 Task: Add a signature Jessica Sanchez containing With heartfelt thanks and warm wishes, Jessica Sanchez to email address softage.2@softage.net and add a folder Community service
Action: Mouse moved to (480, 477)
Screenshot: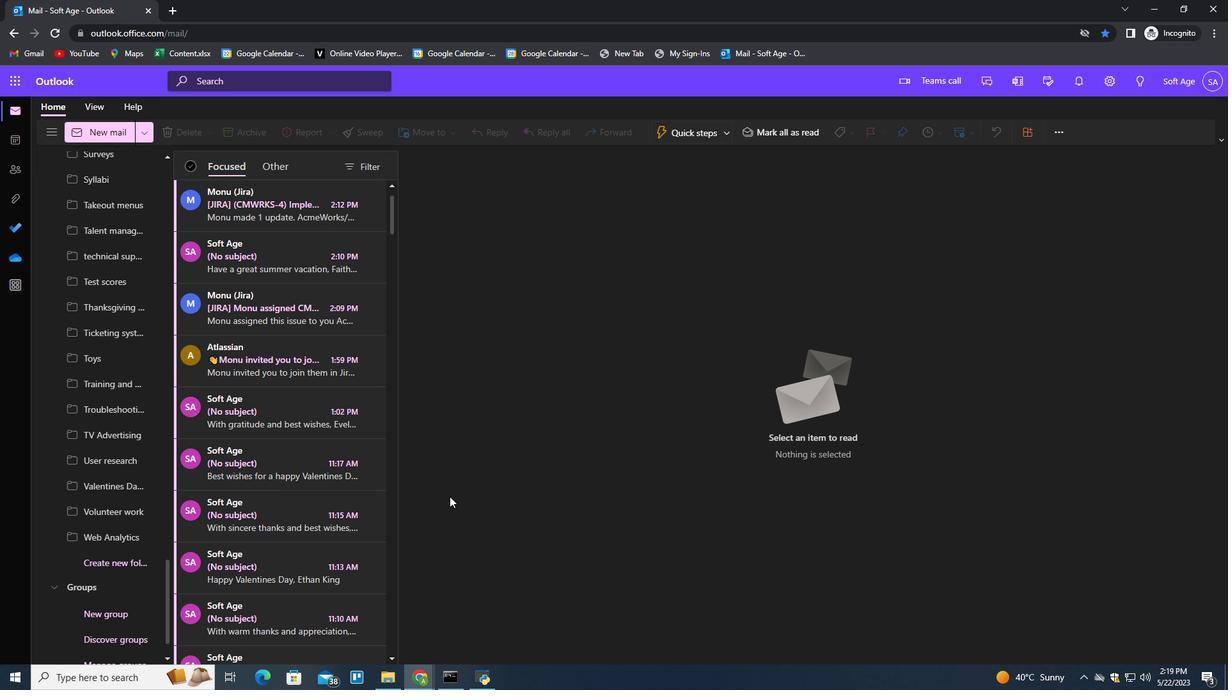 
Action: Key pressed n
Screenshot: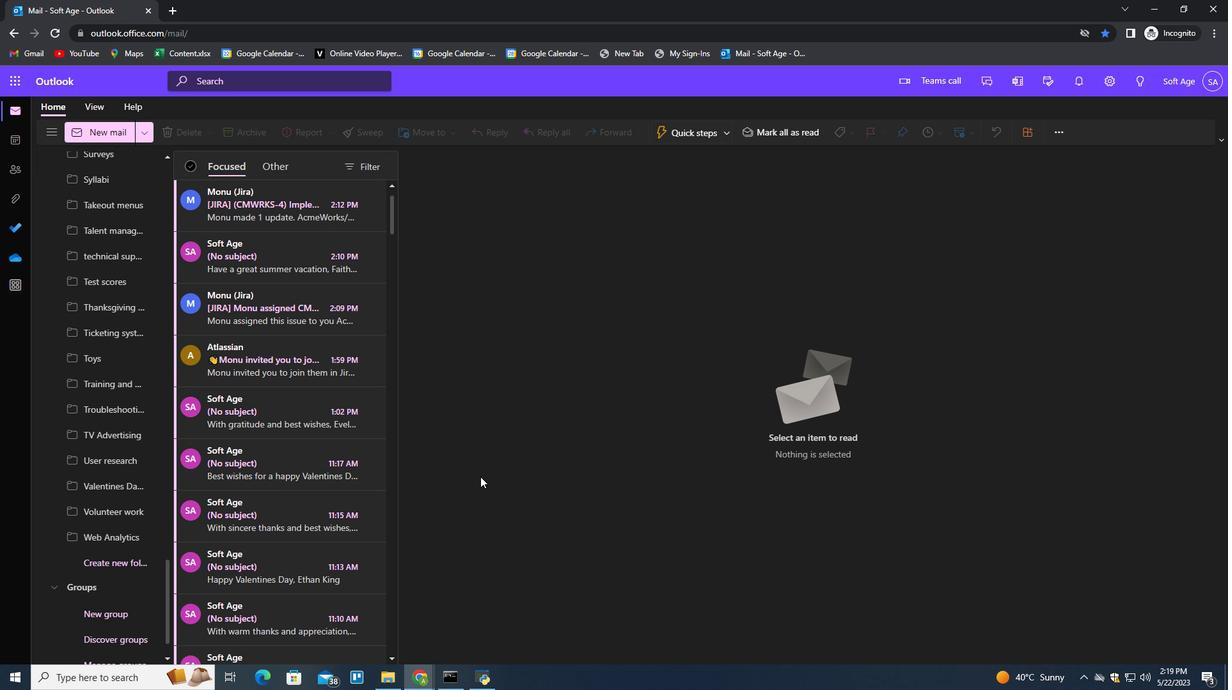 
Action: Mouse moved to (861, 131)
Screenshot: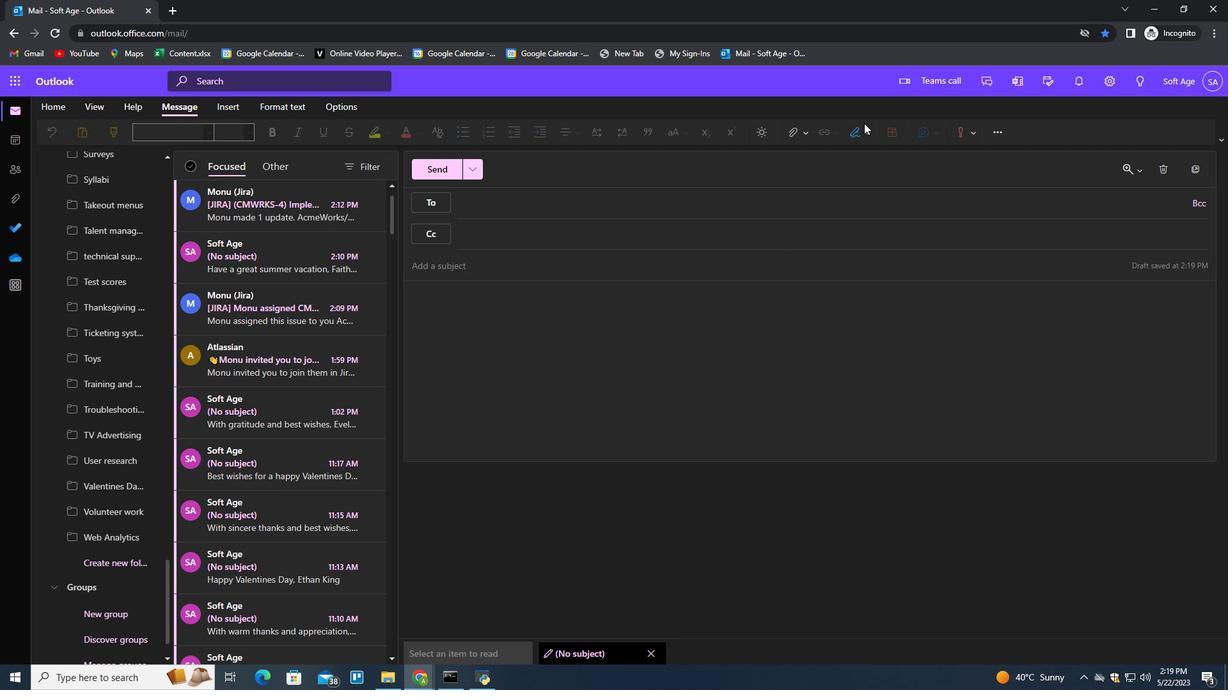 
Action: Mouse pressed left at (861, 131)
Screenshot: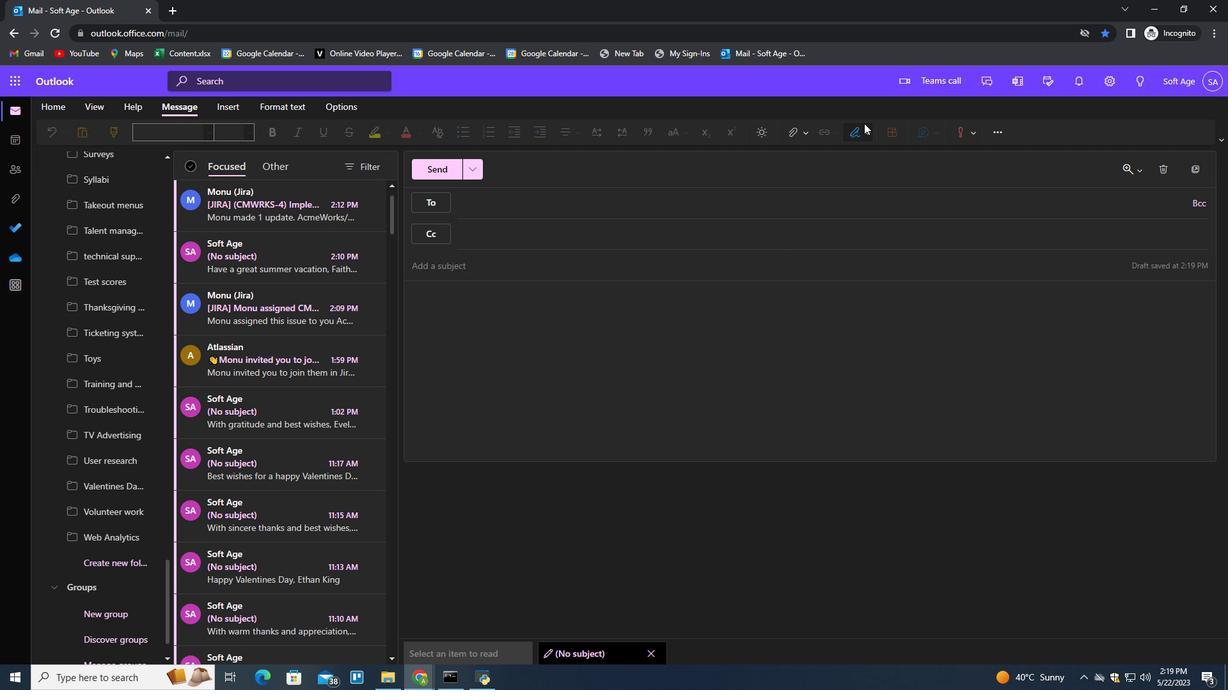 
Action: Mouse moved to (847, 179)
Screenshot: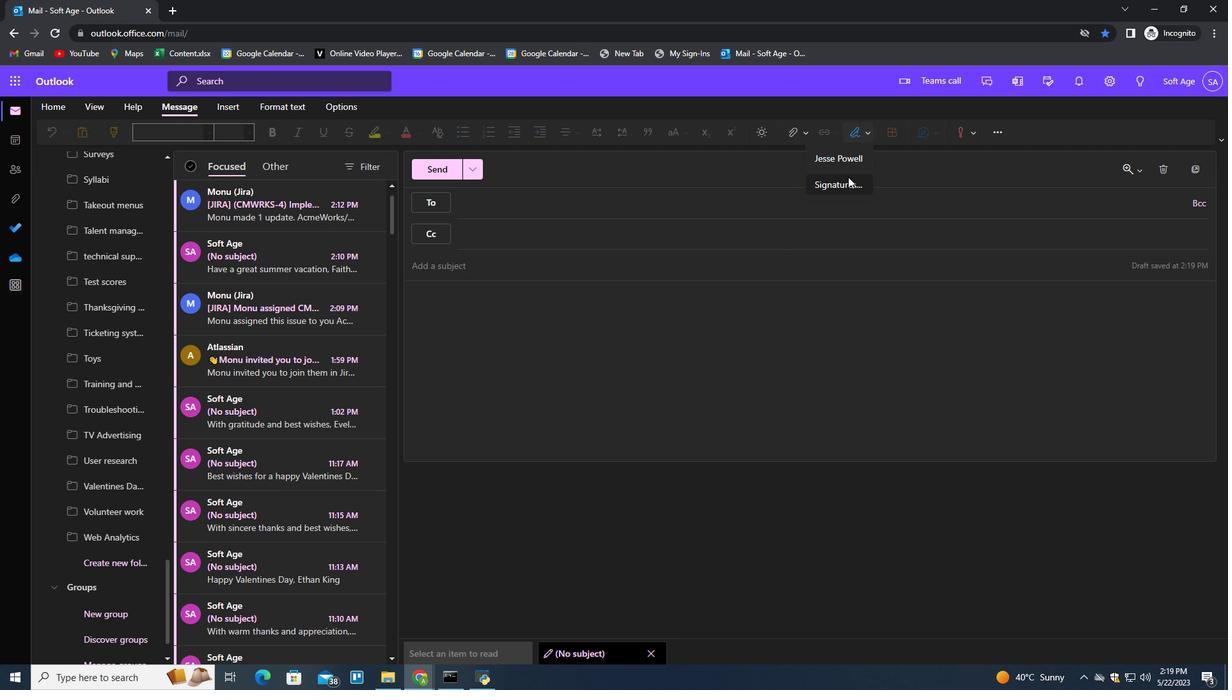
Action: Mouse pressed left at (847, 179)
Screenshot: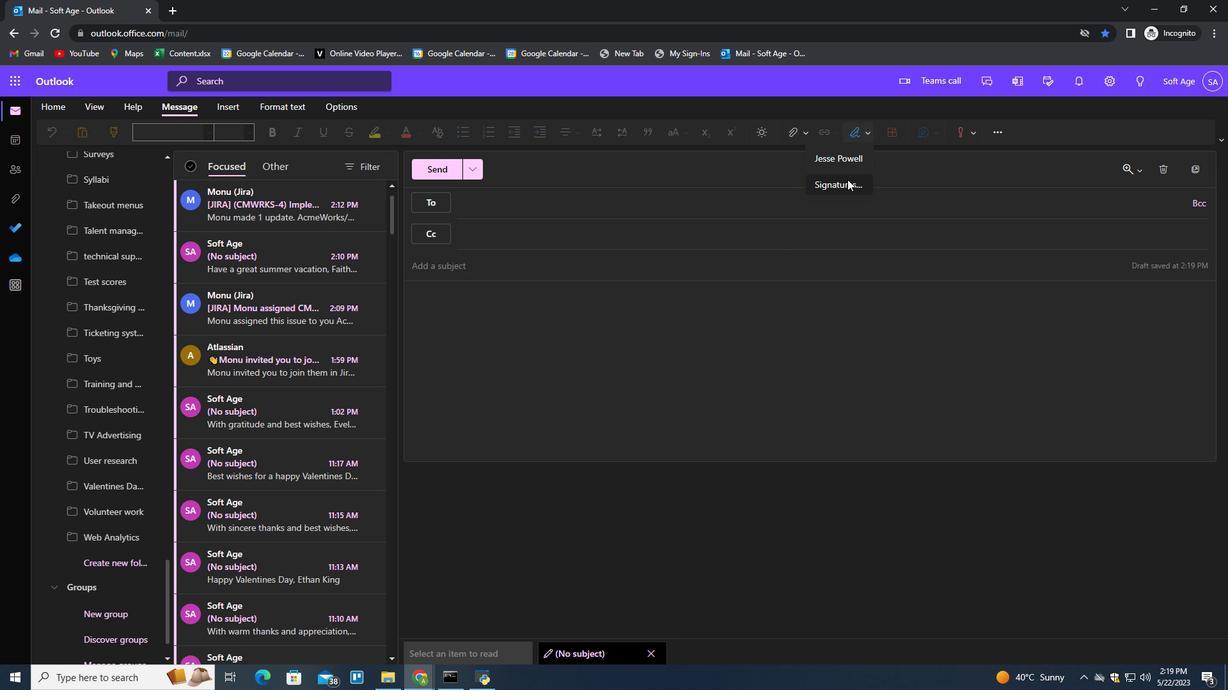 
Action: Mouse moved to (875, 233)
Screenshot: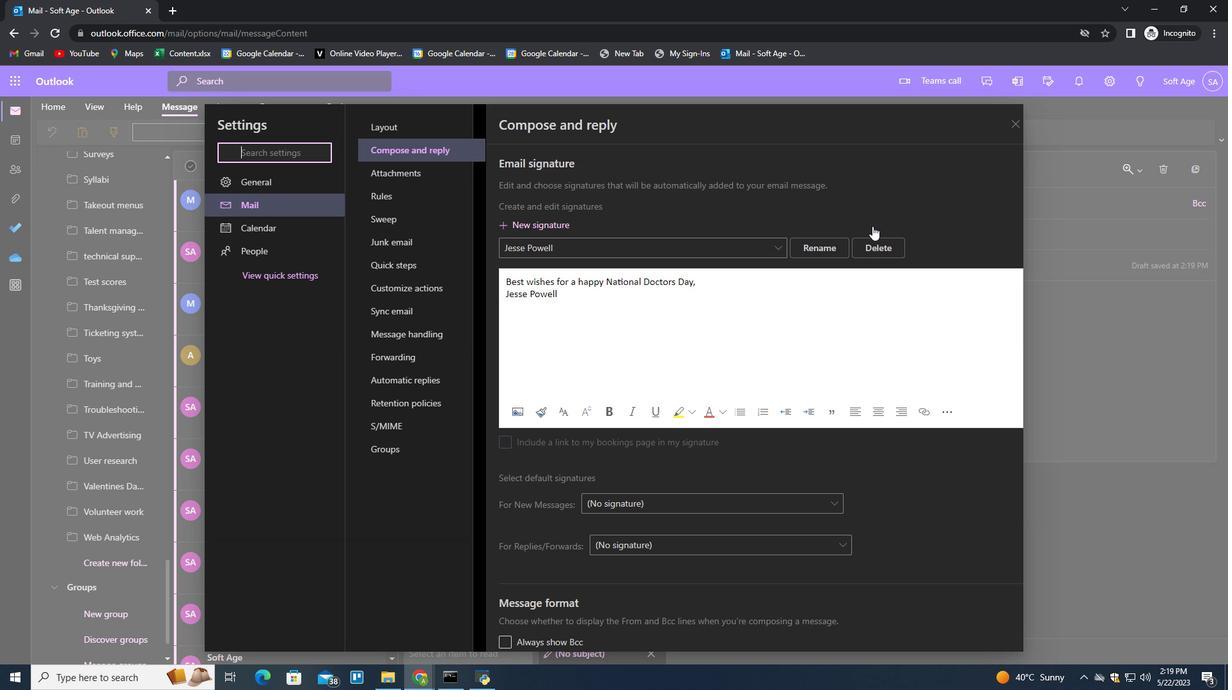
Action: Mouse pressed left at (875, 233)
Screenshot: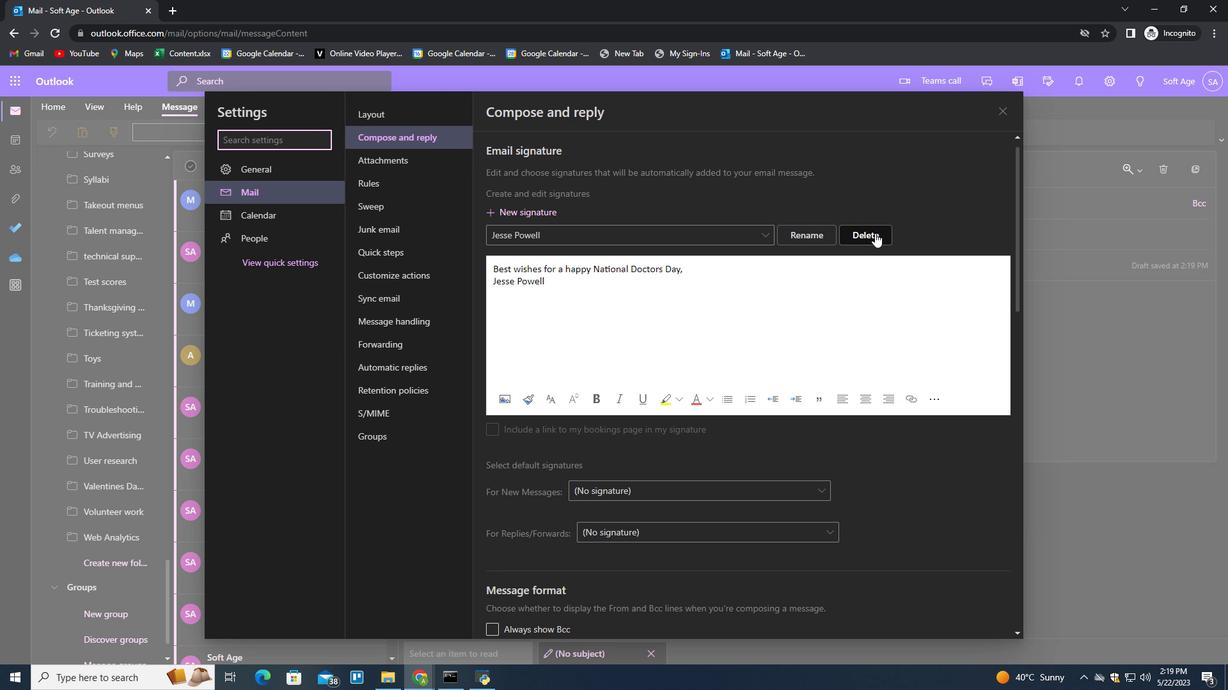 
Action: Mouse moved to (874, 234)
Screenshot: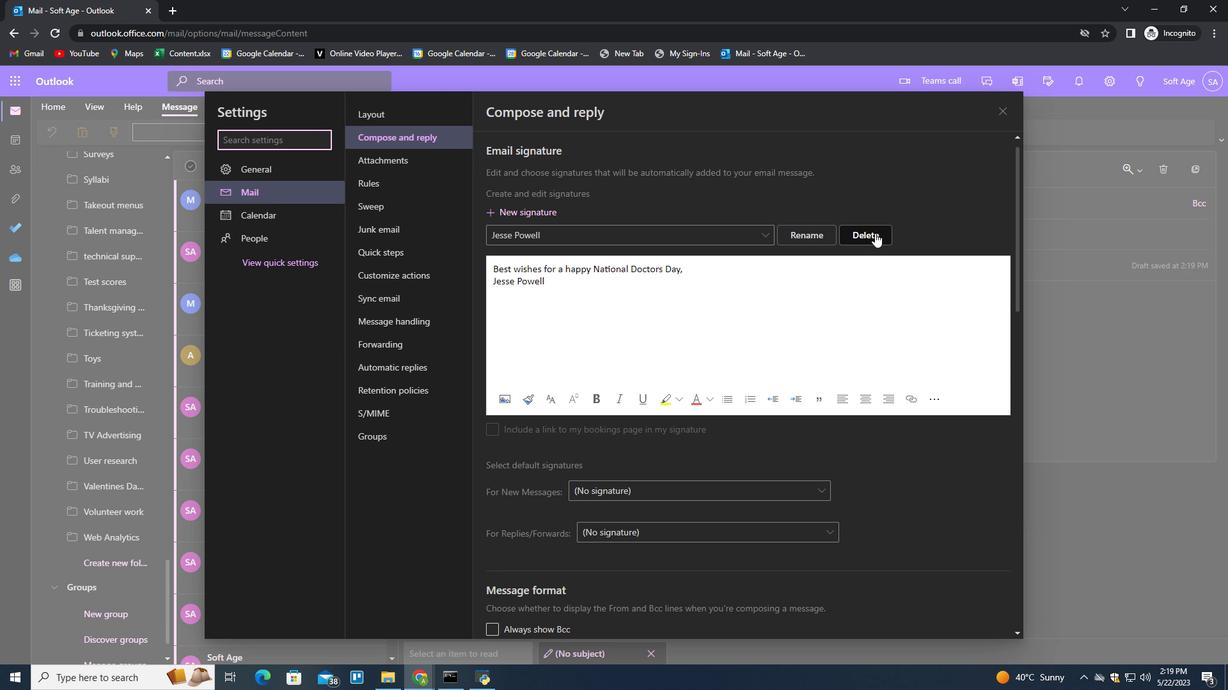 
Action: Mouse pressed left at (874, 234)
Screenshot: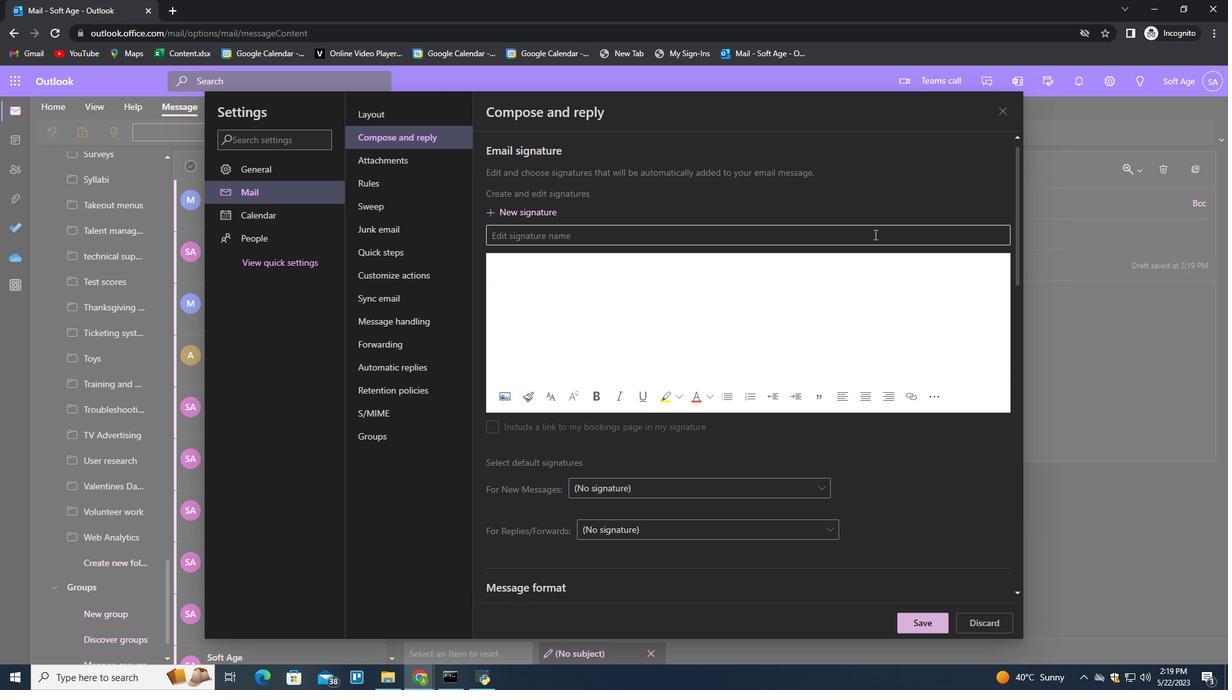 
Action: Key pressed <Key.shift><Key.shift>Sanchez<Key.space><Key.home><Key.shift>Jessica<Key.space><Key.tab><Key.shift>H<Key.backspace>heartfle<Key.backspace><Key.backspace>elt<Key.space>ths<Key.backspace>anks<Key.space>and<Key.space>war,<Key.backspace>m<Key.space>wishes,<Key.shift_r><Key.enter><Key.shift><Key.shift><Key.shift>Jessica<Key.space><Key.shift>Sanchez
Screenshot: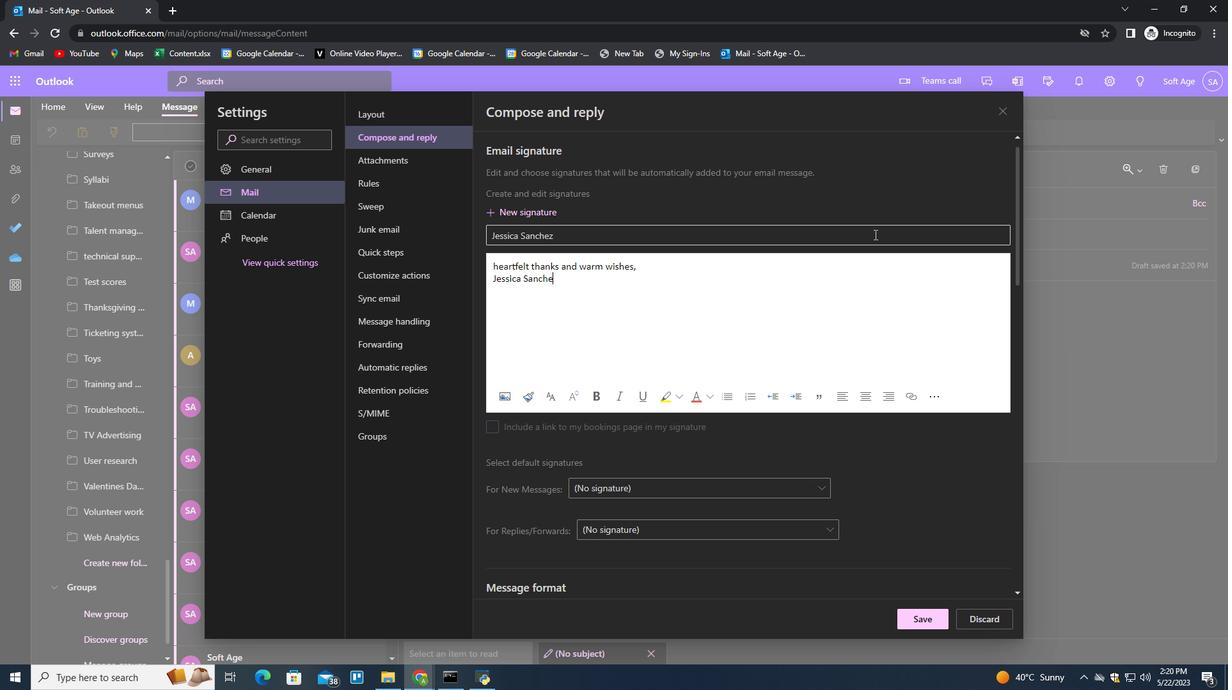 
Action: Mouse moved to (926, 610)
Screenshot: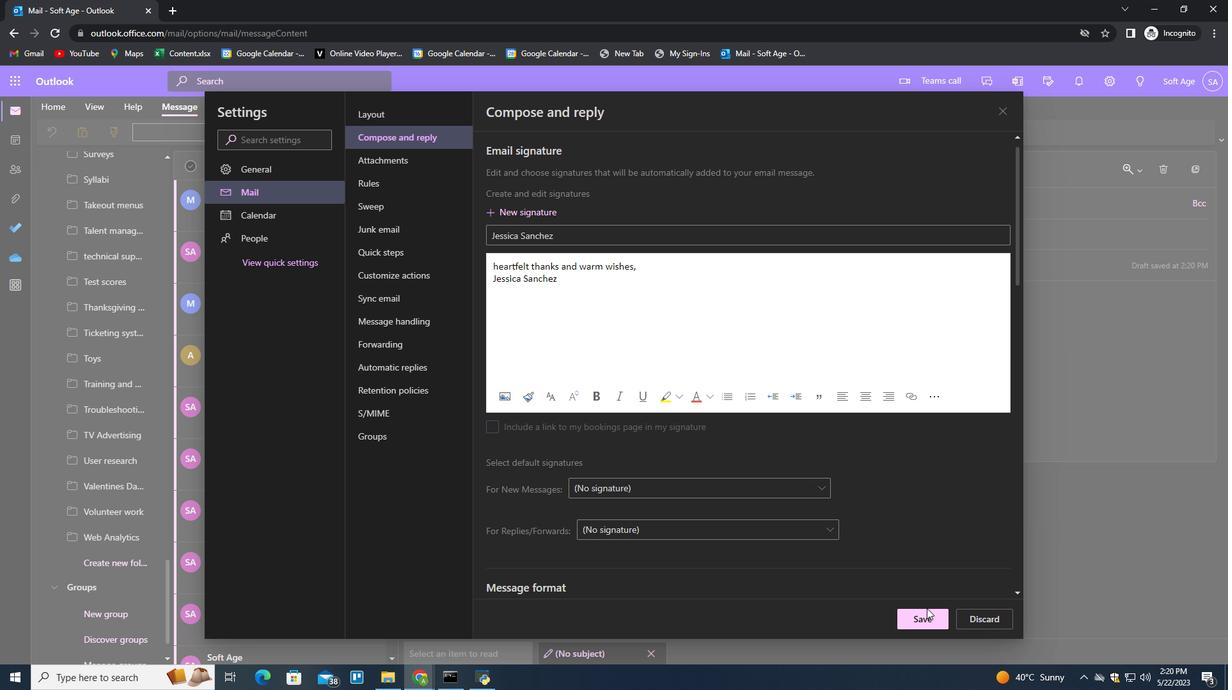 
Action: Mouse pressed left at (926, 610)
Screenshot: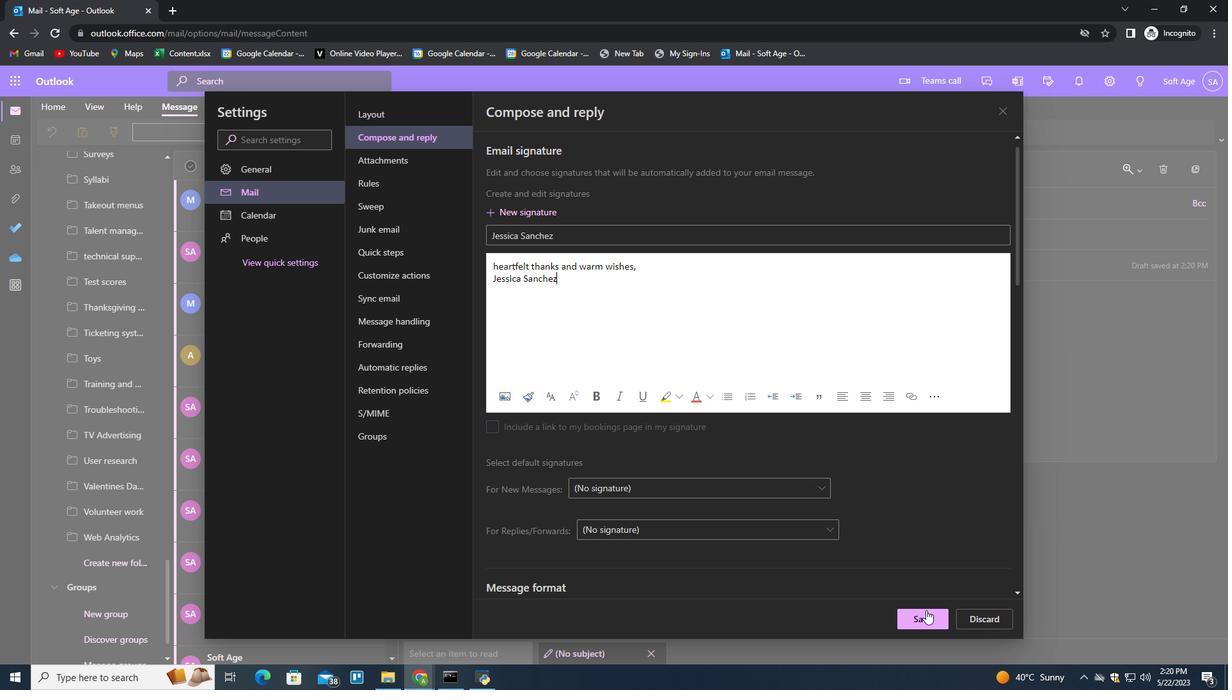 
Action: Mouse moved to (1068, 294)
Screenshot: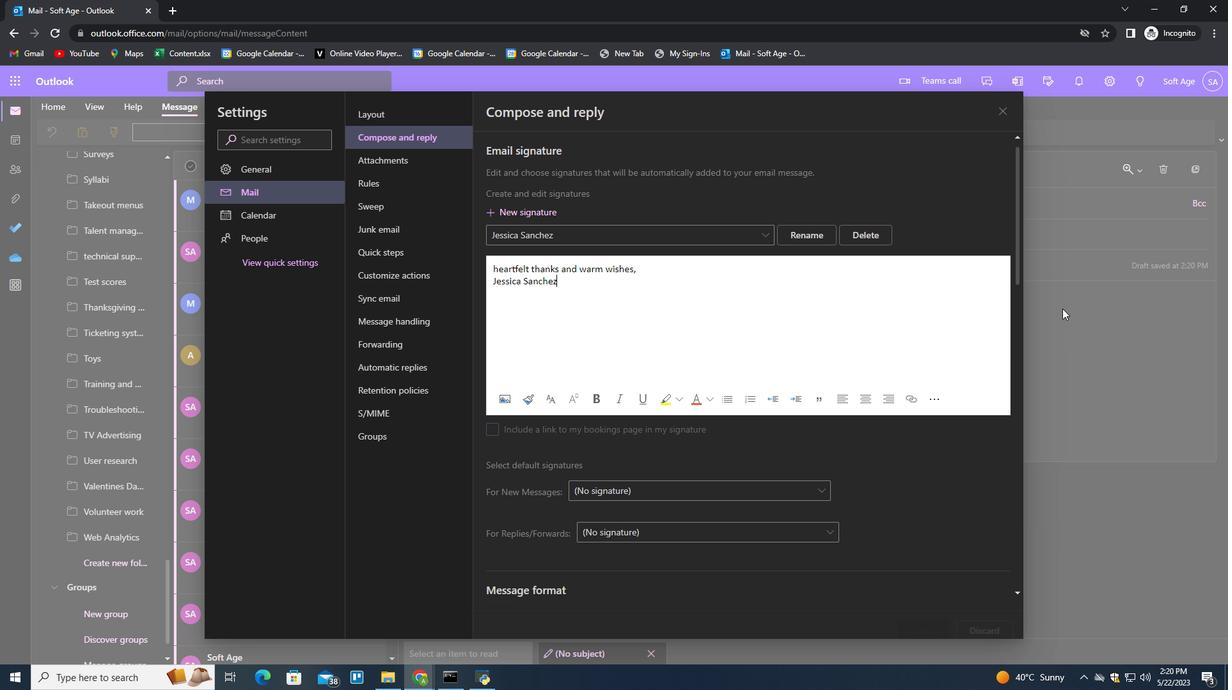 
Action: Mouse pressed left at (1068, 294)
Screenshot: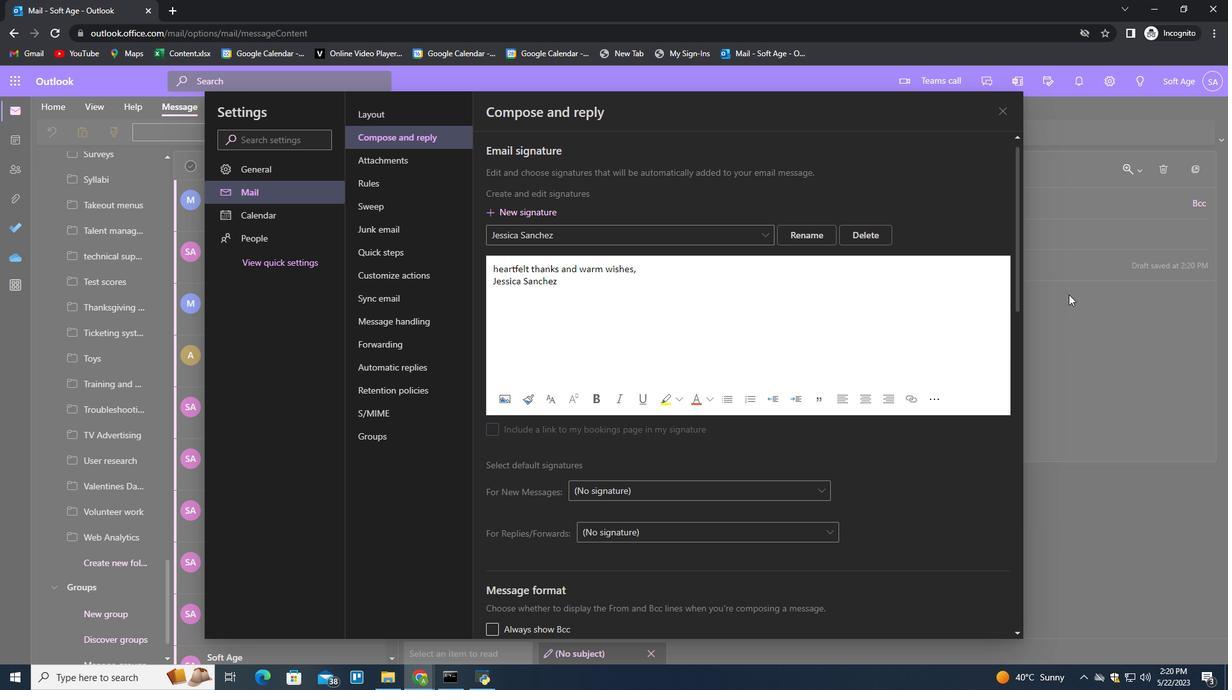 
Action: Mouse moved to (864, 131)
Screenshot: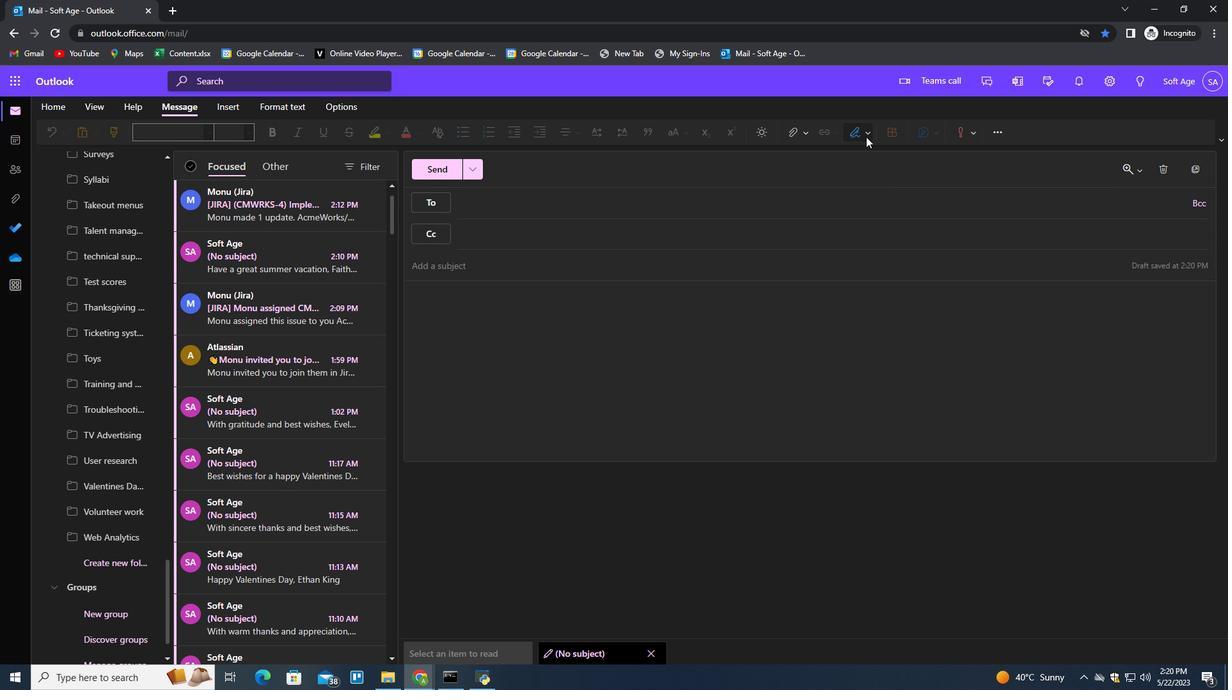 
Action: Mouse pressed left at (864, 131)
Screenshot: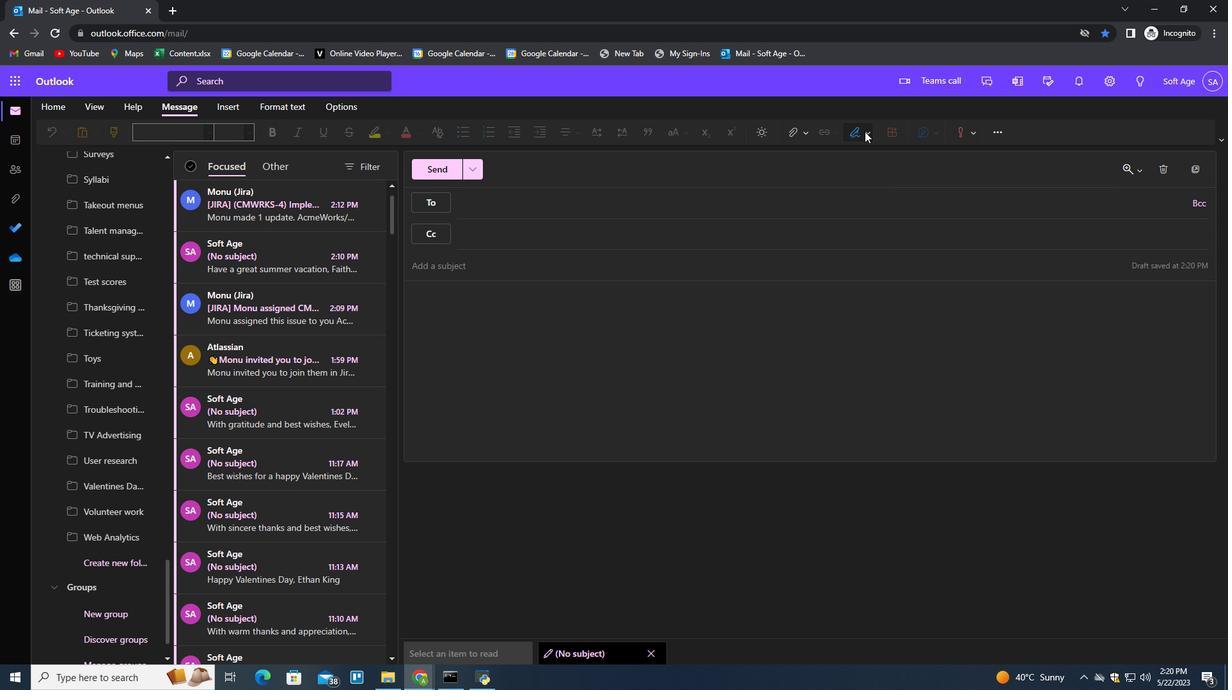 
Action: Mouse moved to (845, 159)
Screenshot: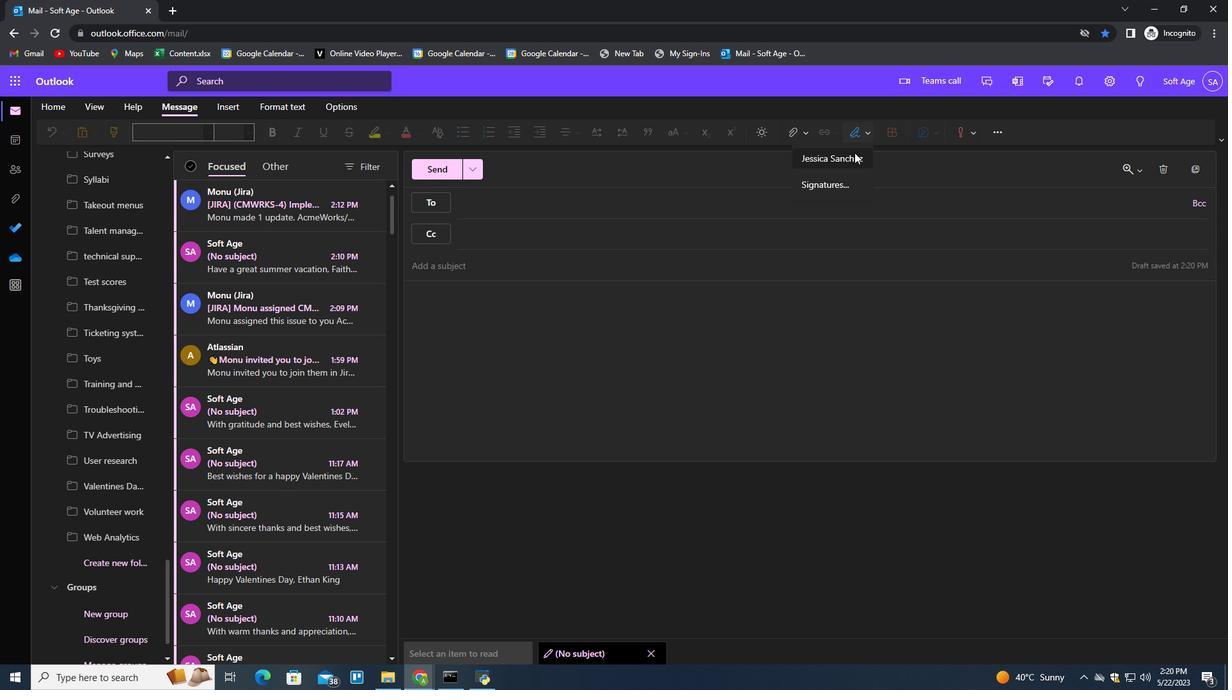
Action: Mouse pressed left at (845, 159)
Screenshot: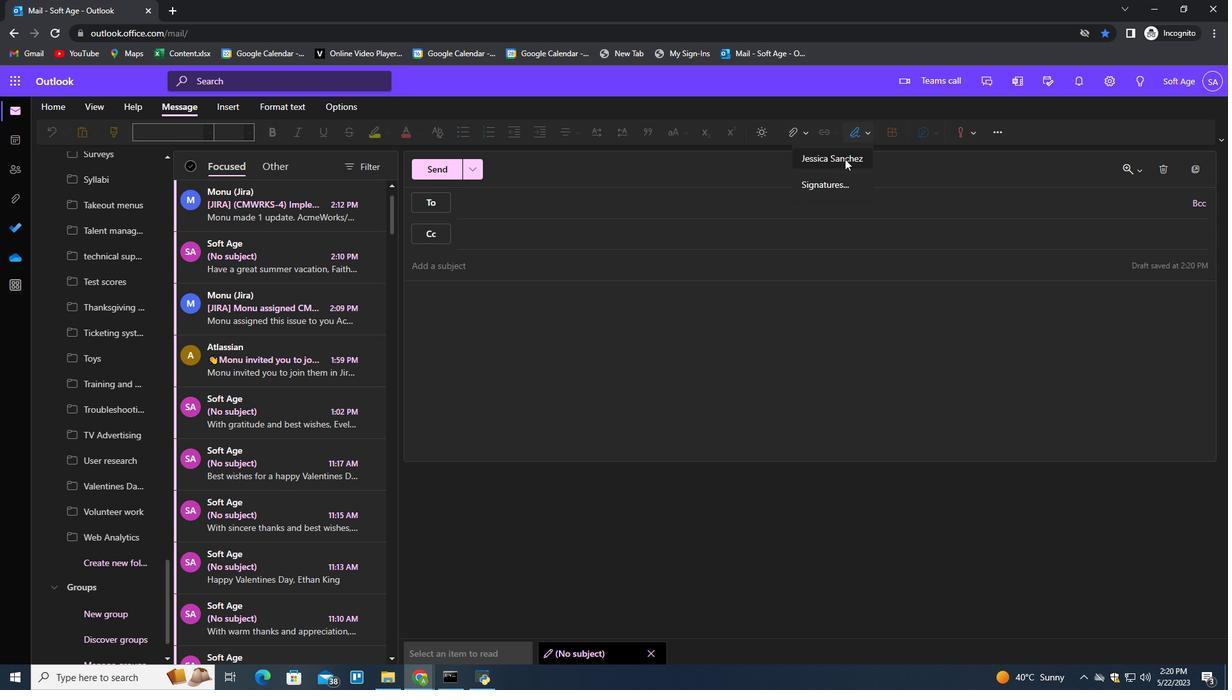 
Action: Mouse moved to (504, 205)
Screenshot: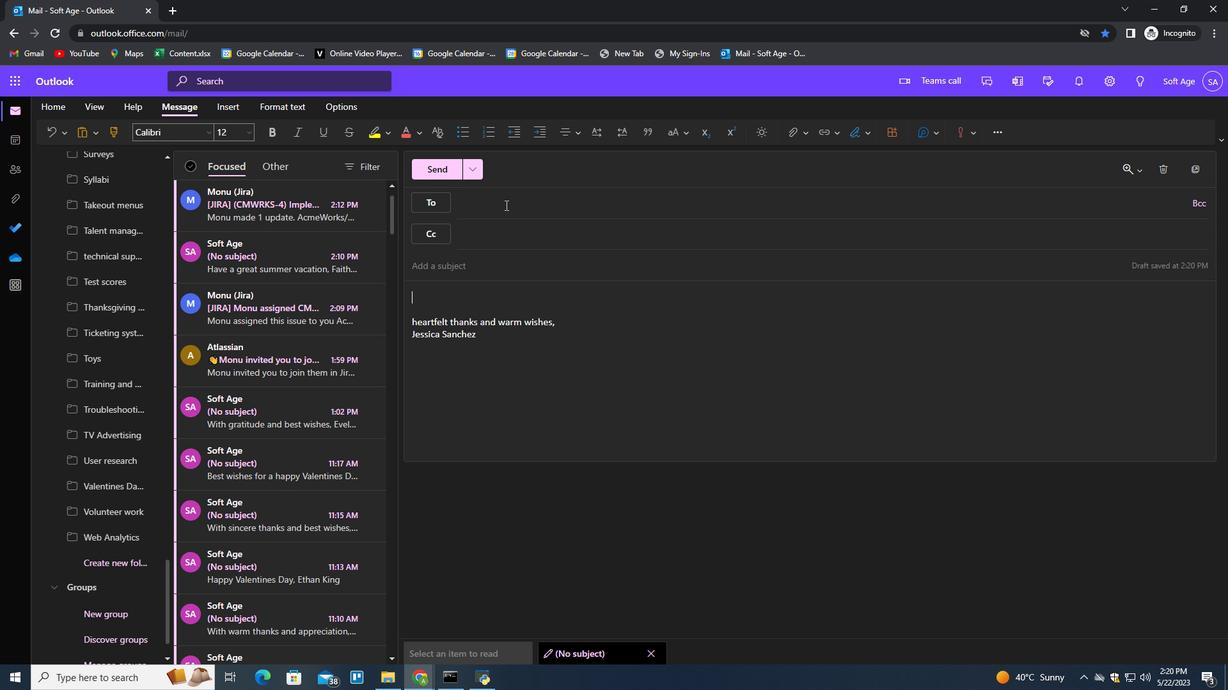 
Action: Mouse pressed left at (504, 205)
Screenshot: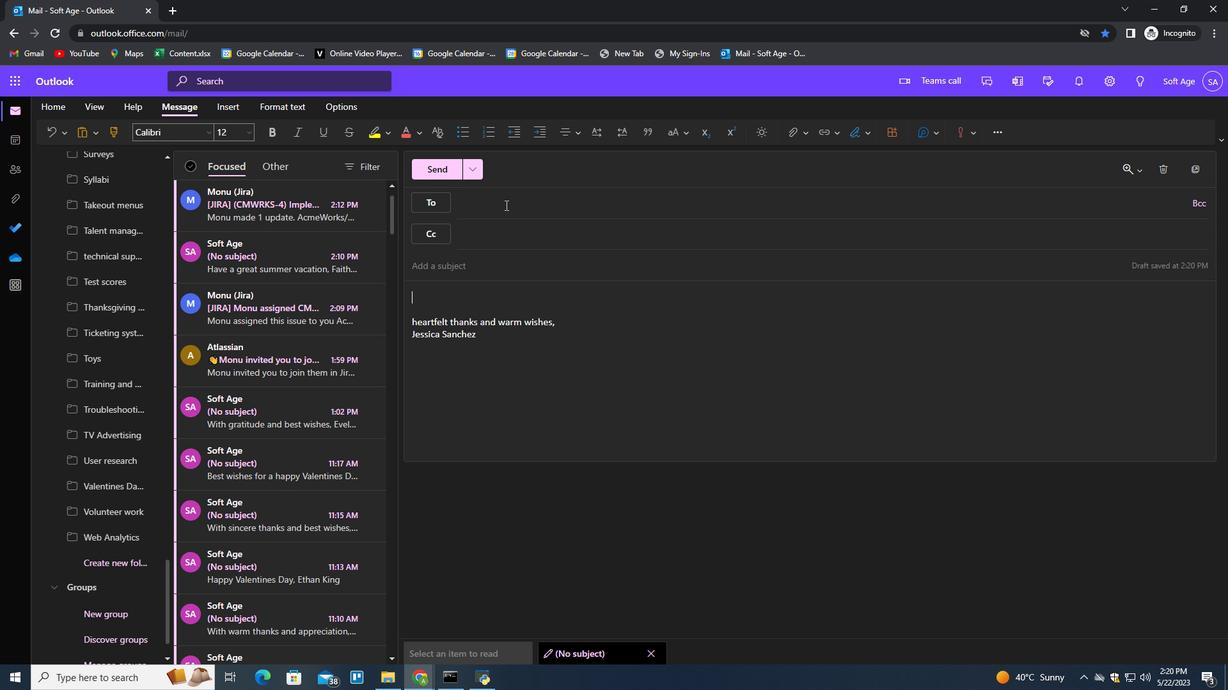 
Action: Key pressed softage.3<Key.backspace><Key.shift>@softgae<Key.backspace><Key.backspace><Key.backspace>age.net<Key.enter>
Screenshot: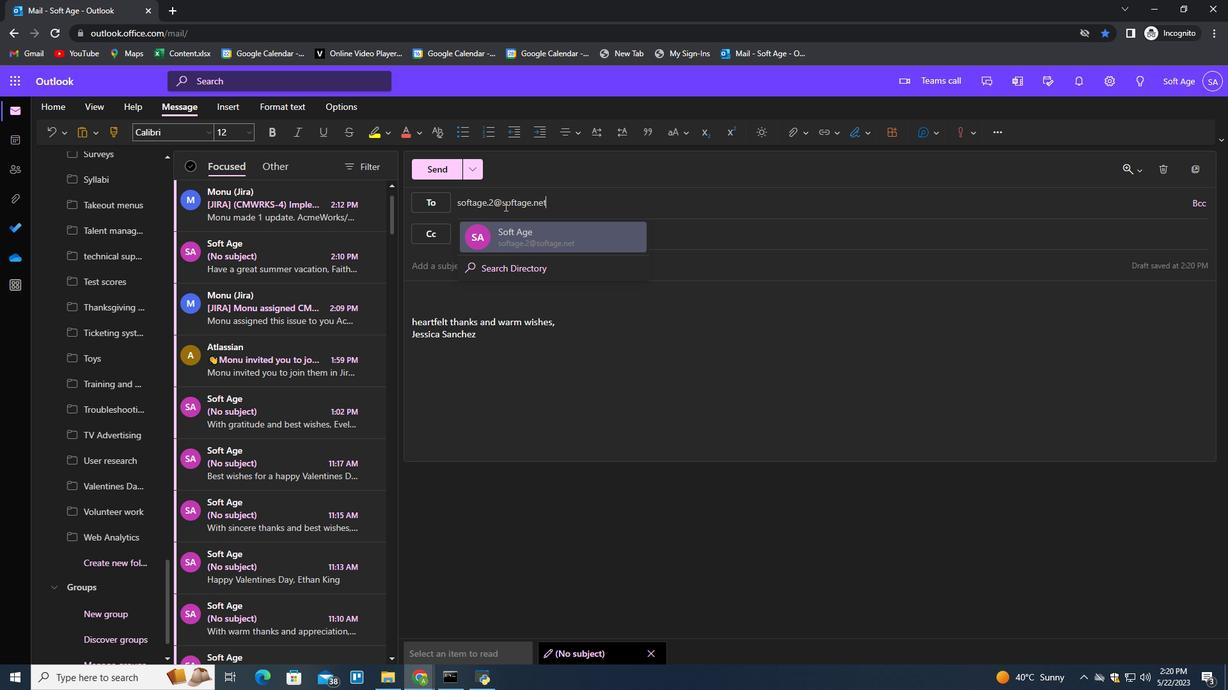 
Action: Mouse moved to (108, 565)
Screenshot: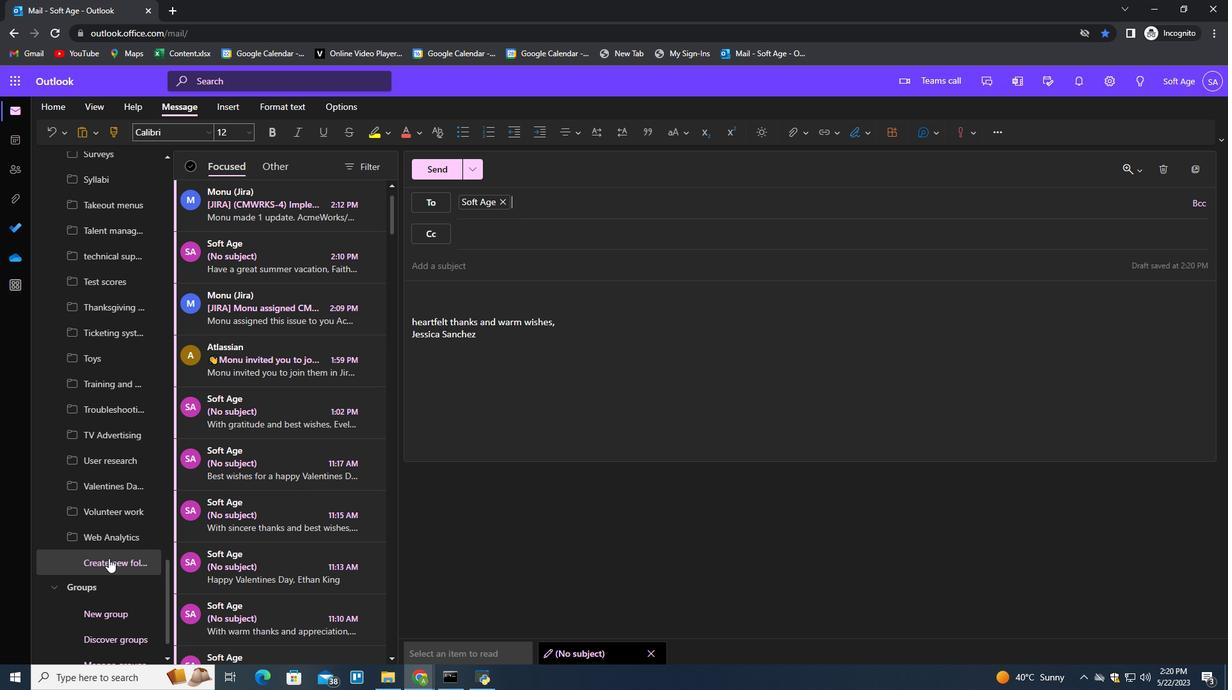 
Action: Mouse pressed left at (108, 565)
Screenshot: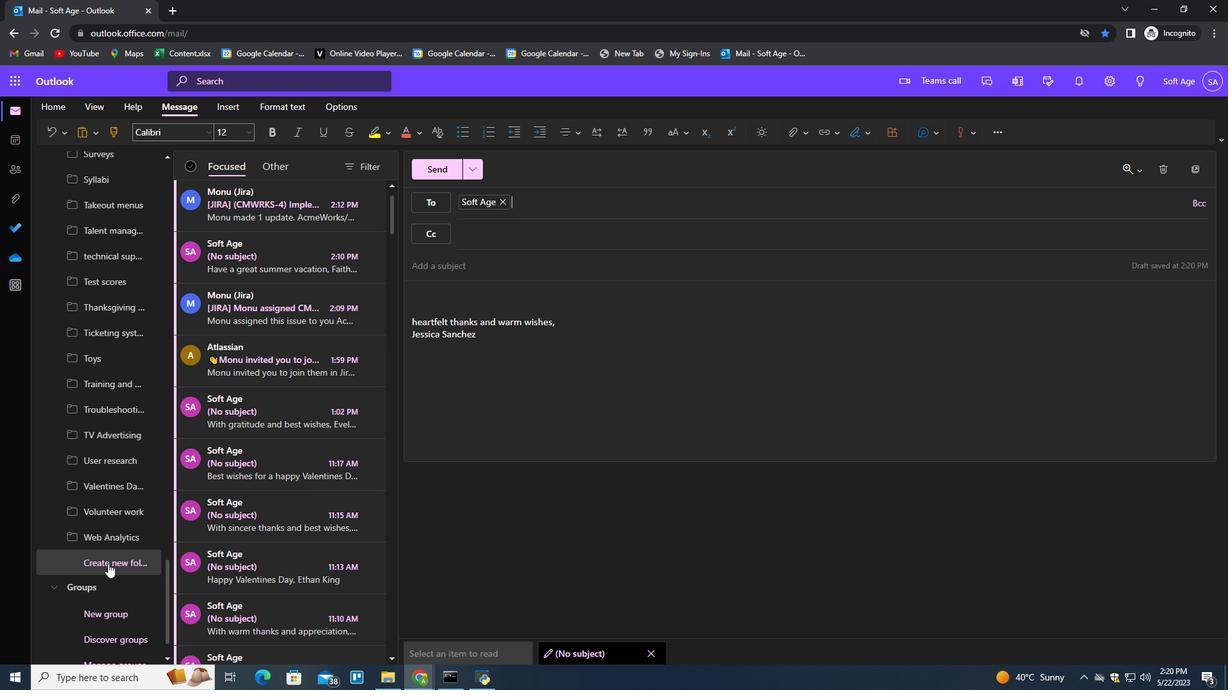 
Action: Mouse moved to (107, 566)
Screenshot: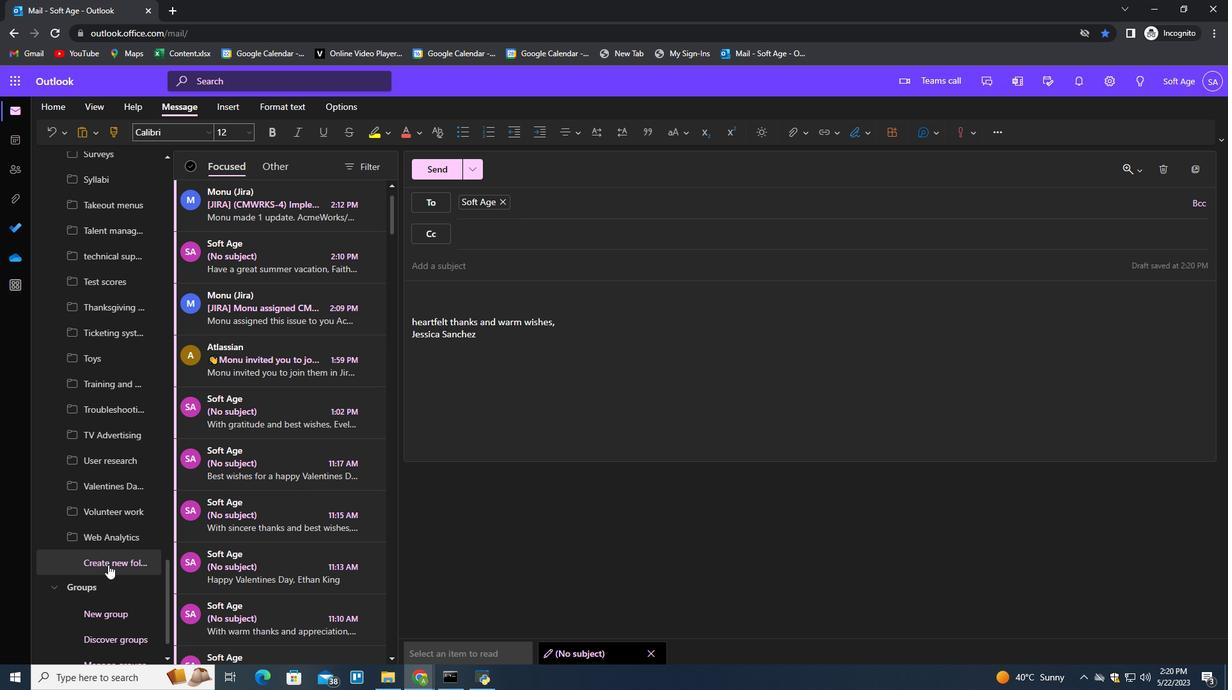
Action: Key pressed <Key.shift>Community<Key.space>service<Key.enter>
Screenshot: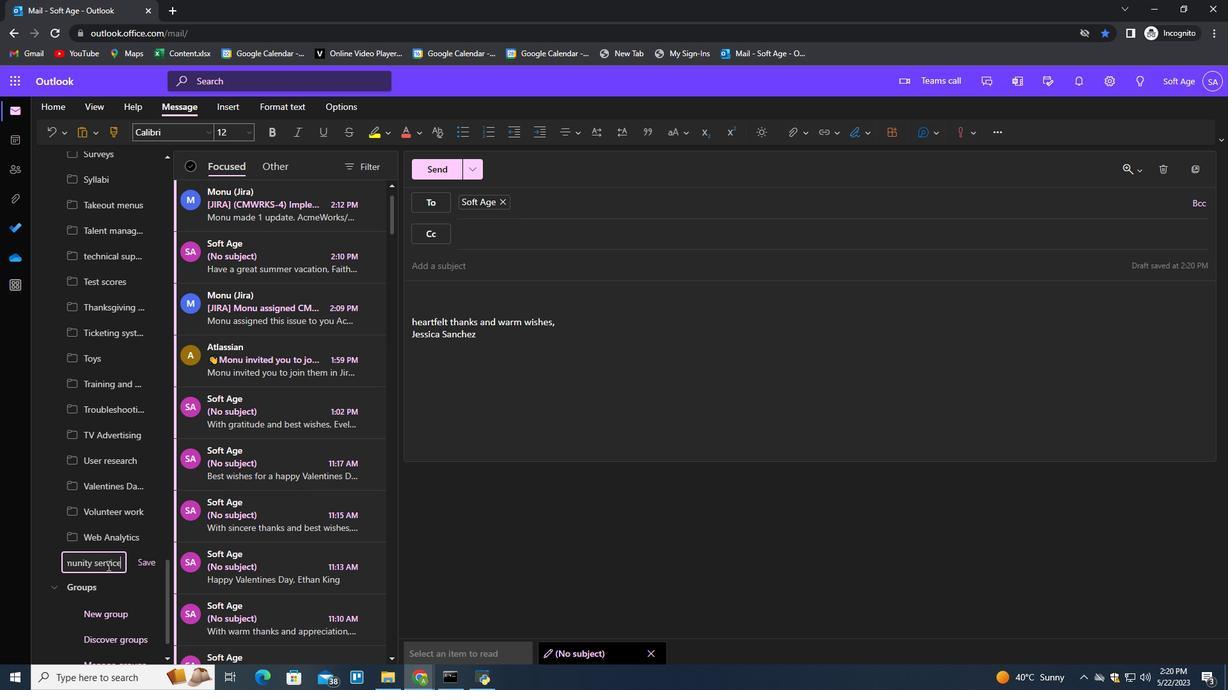 
